 Task: Create in the project TreasureLine in Backlog an issue 'Issue with data being truncated when saving to database', assign it to team member softage.1@softage.net and change the status to IN PROGRESS.
Action: Mouse moved to (187, 49)
Screenshot: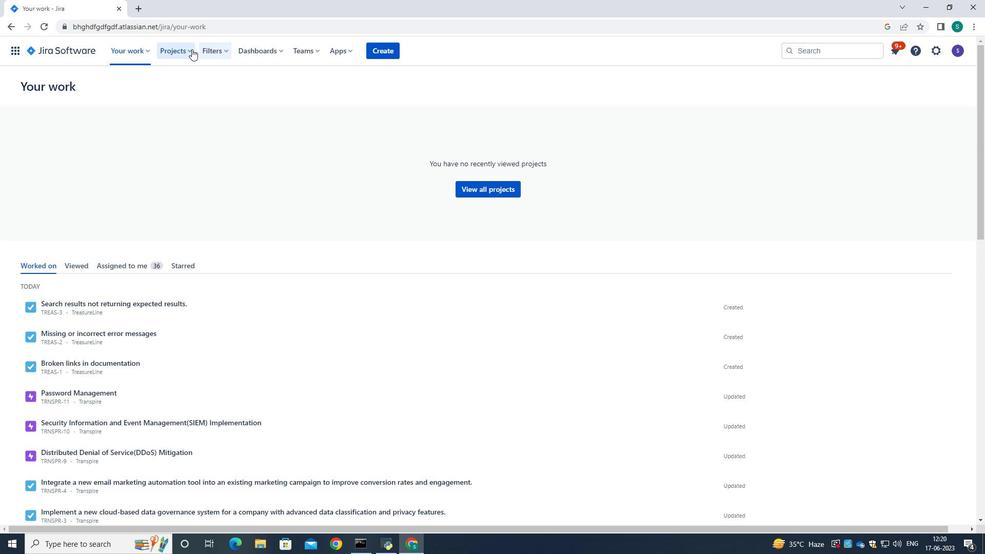
Action: Mouse pressed left at (187, 49)
Screenshot: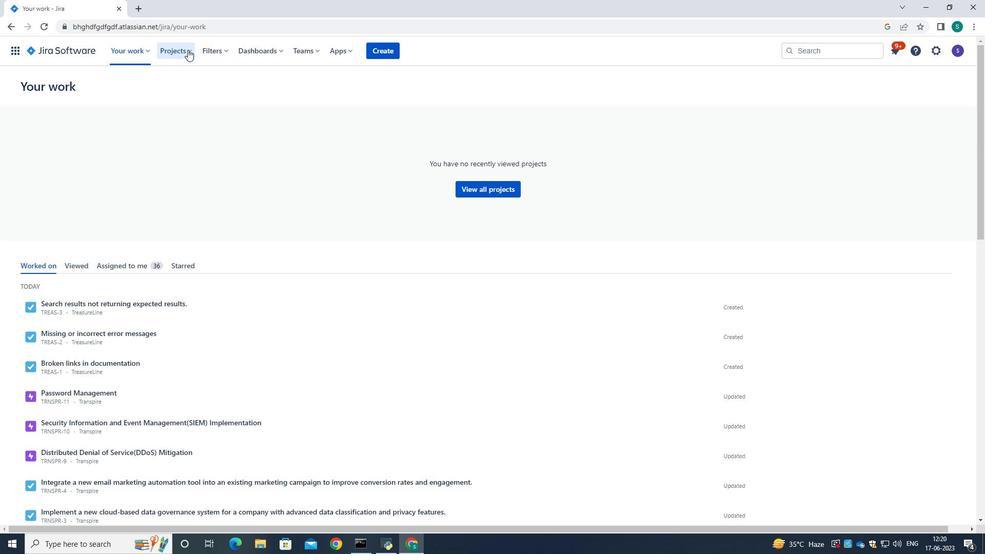 
Action: Mouse moved to (194, 97)
Screenshot: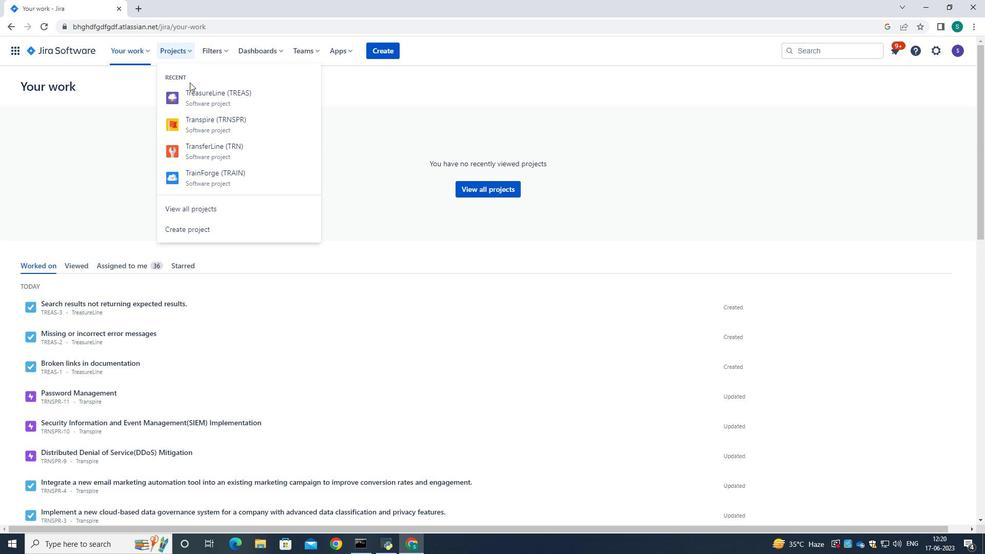 
Action: Mouse pressed left at (194, 97)
Screenshot: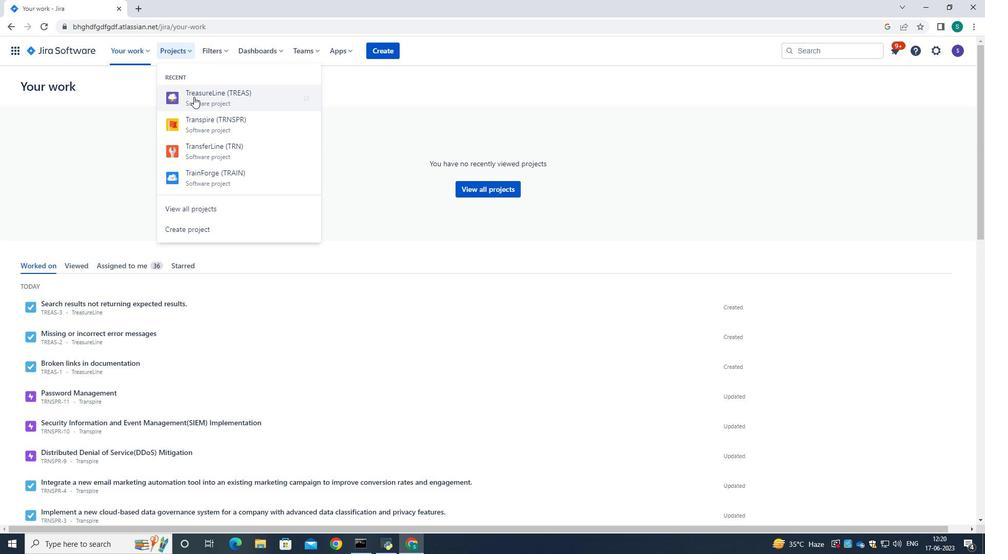 
Action: Mouse moved to (57, 158)
Screenshot: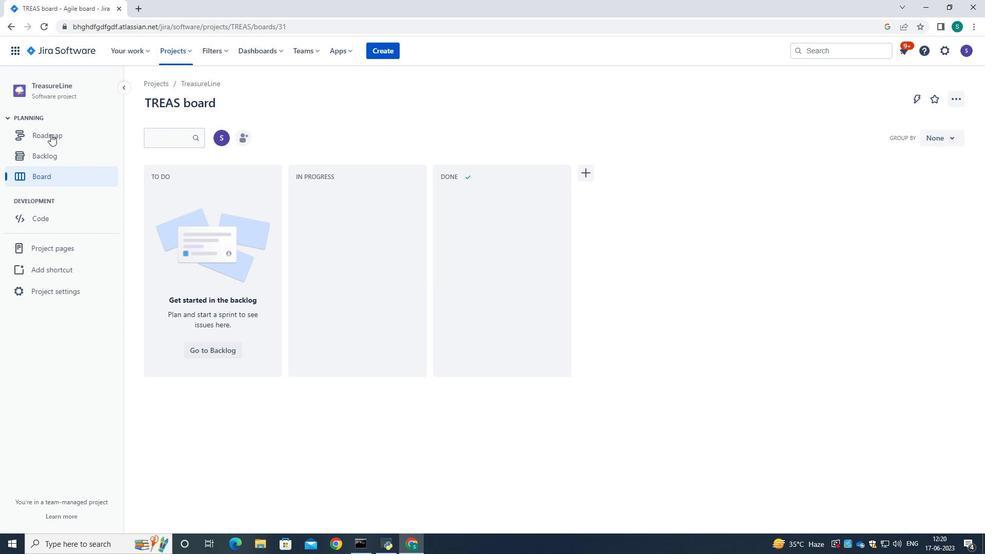 
Action: Mouse pressed left at (57, 158)
Screenshot: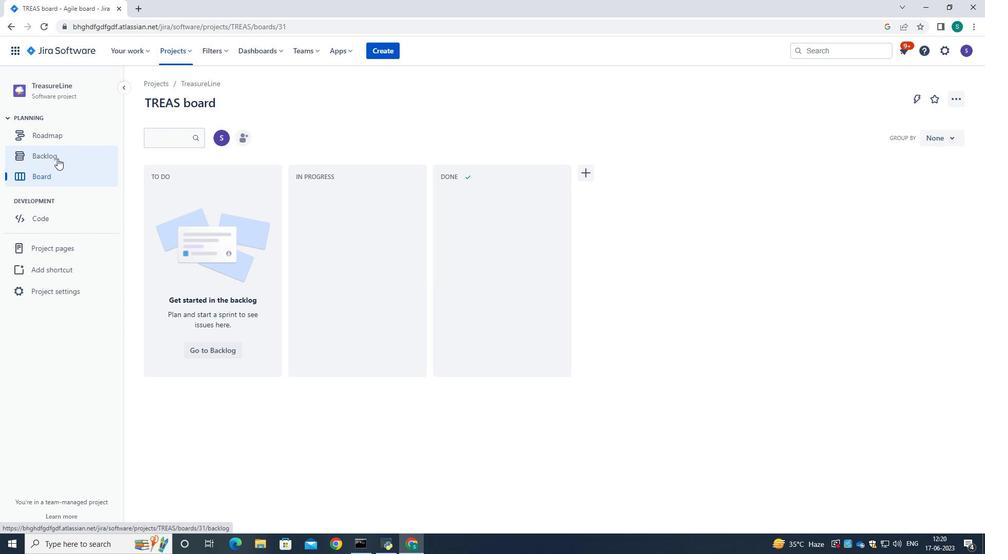 
Action: Mouse moved to (326, 254)
Screenshot: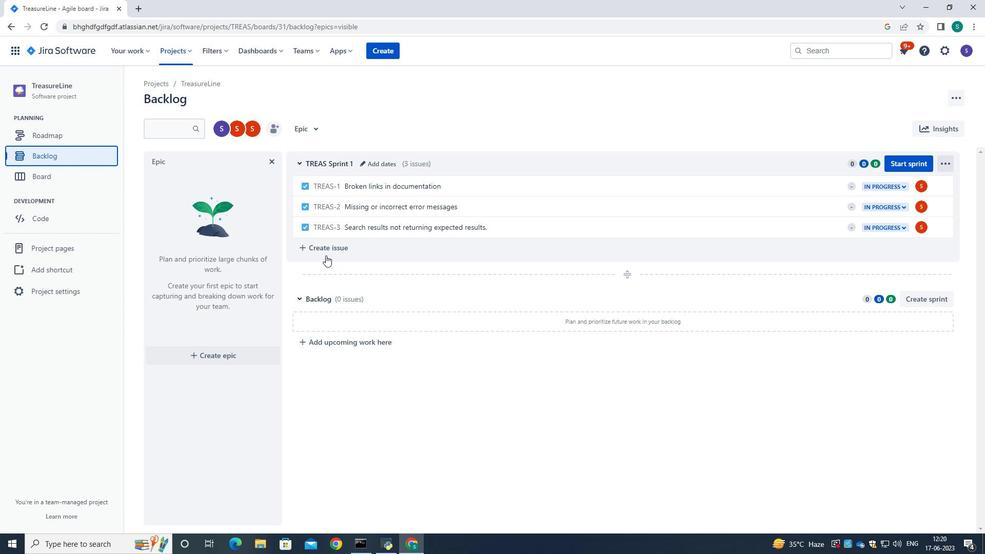 
Action: Mouse pressed left at (326, 254)
Screenshot: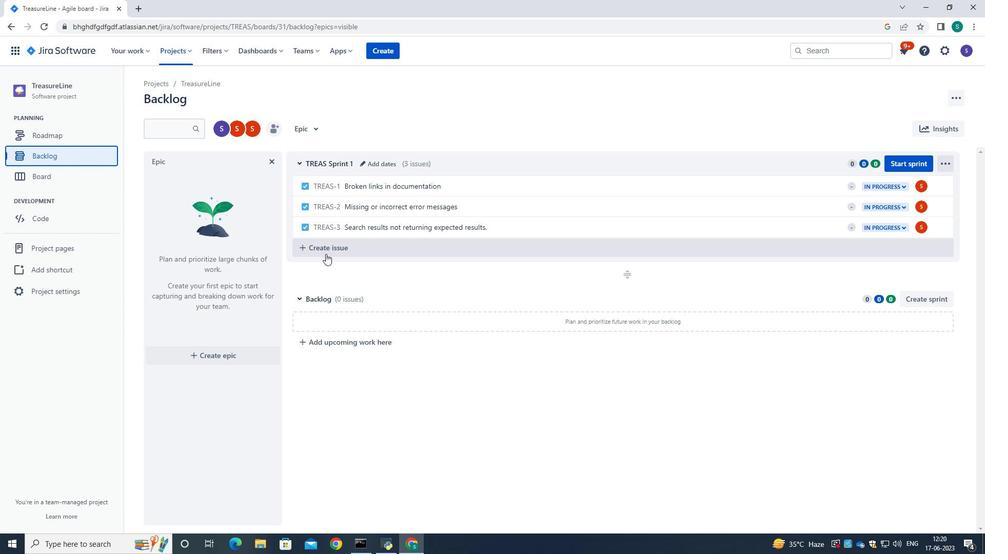 
Action: Mouse moved to (347, 248)
Screenshot: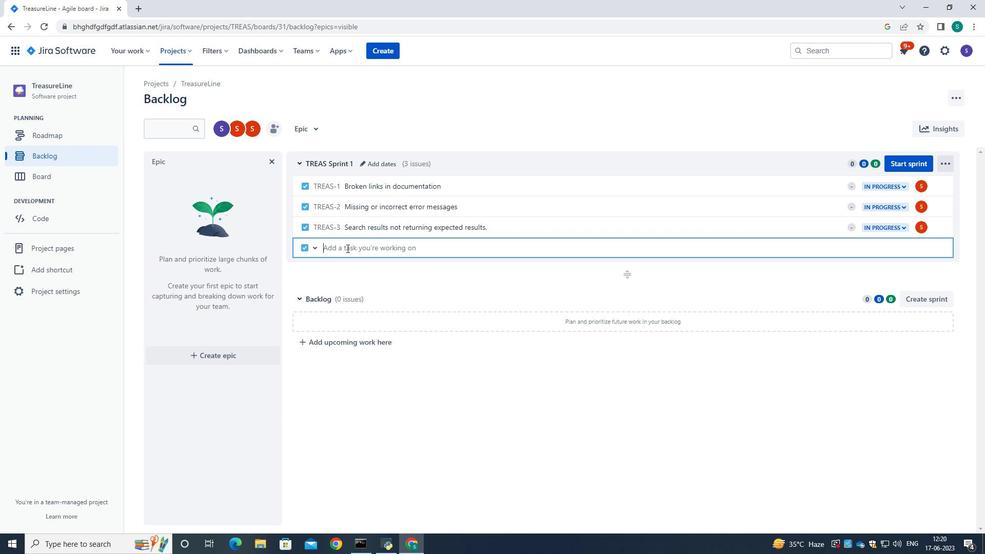
Action: Mouse pressed left at (347, 248)
Screenshot: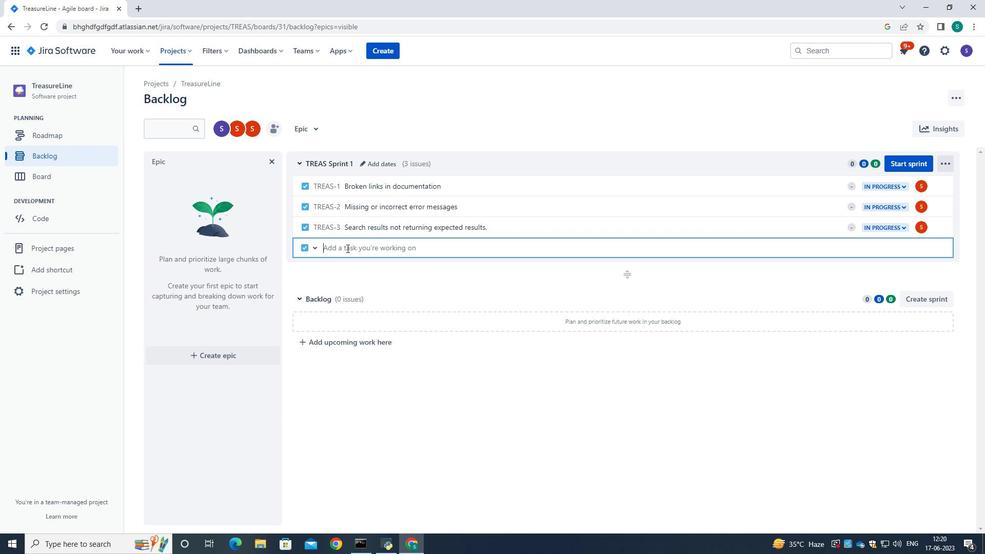 
Action: Key pressed <Key.caps_lock>I<Key.caps_lock>ssue<Key.space>with<Key.space>data<Key.space>being<Key.space>truncated<Key.space>when<Key.space>saving<Key.space>to<Key.space>datac<Key.backspace>base<Key.enter>
Screenshot: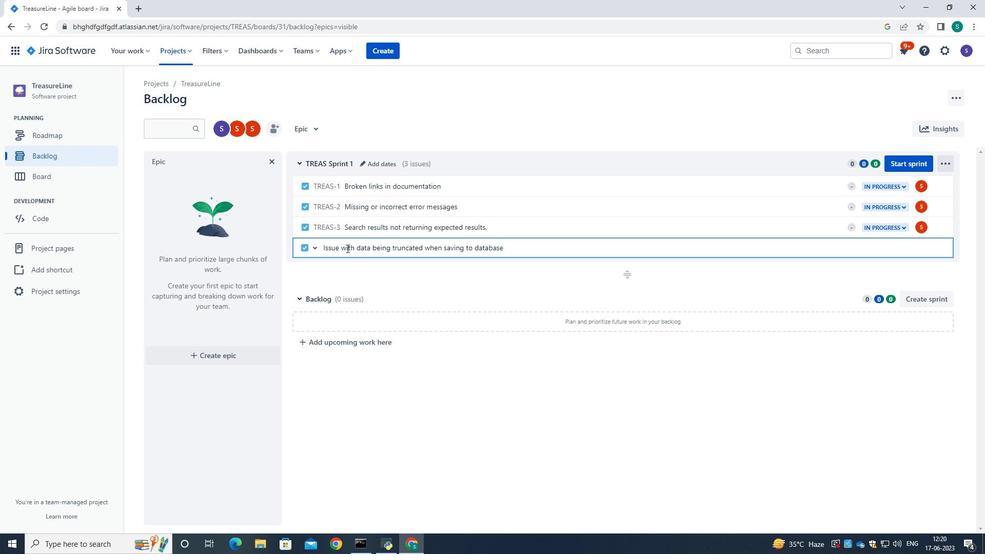 
Action: Mouse moved to (916, 247)
Screenshot: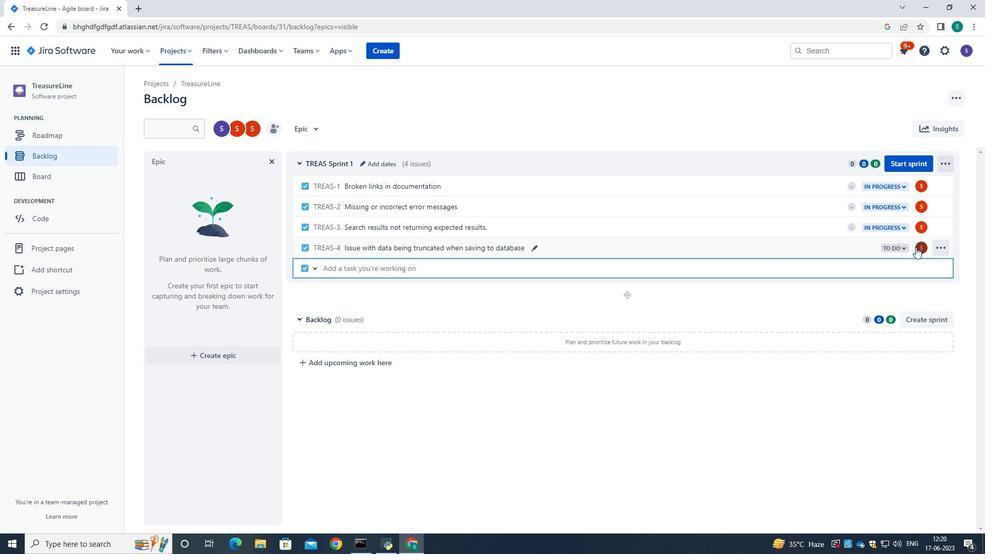 
Action: Mouse pressed left at (916, 247)
Screenshot: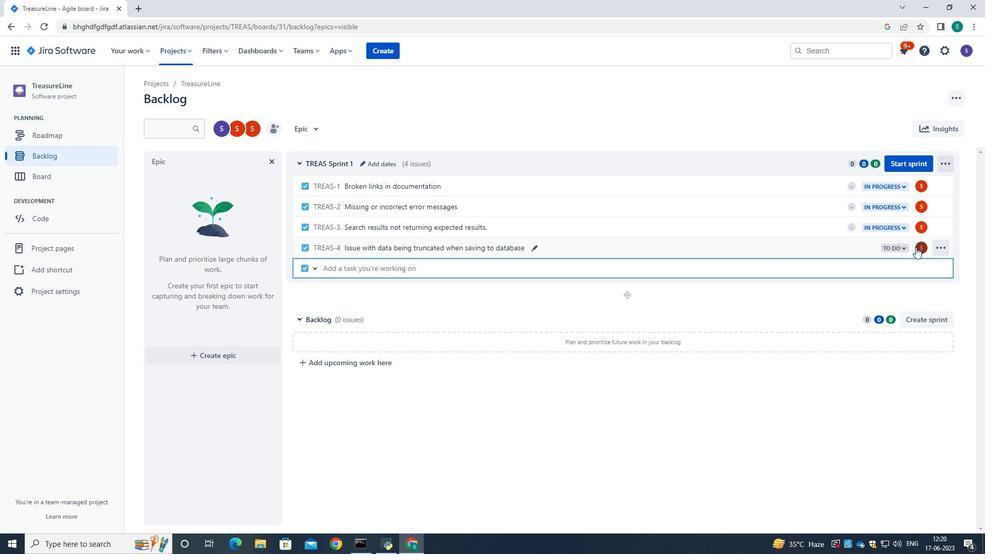 
Action: Mouse moved to (865, 278)
Screenshot: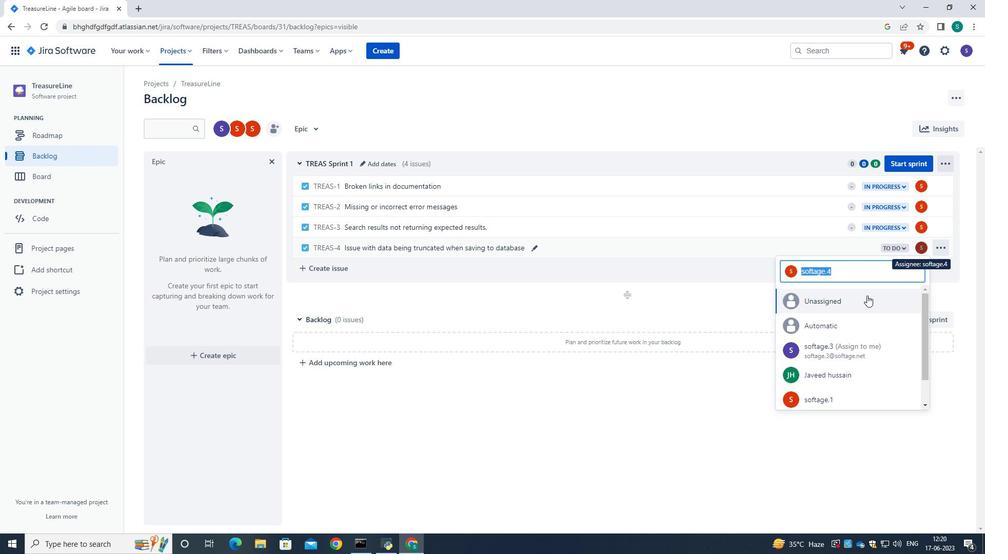 
Action: Key pressed softage.1<Key.shift>@softage.net
Screenshot: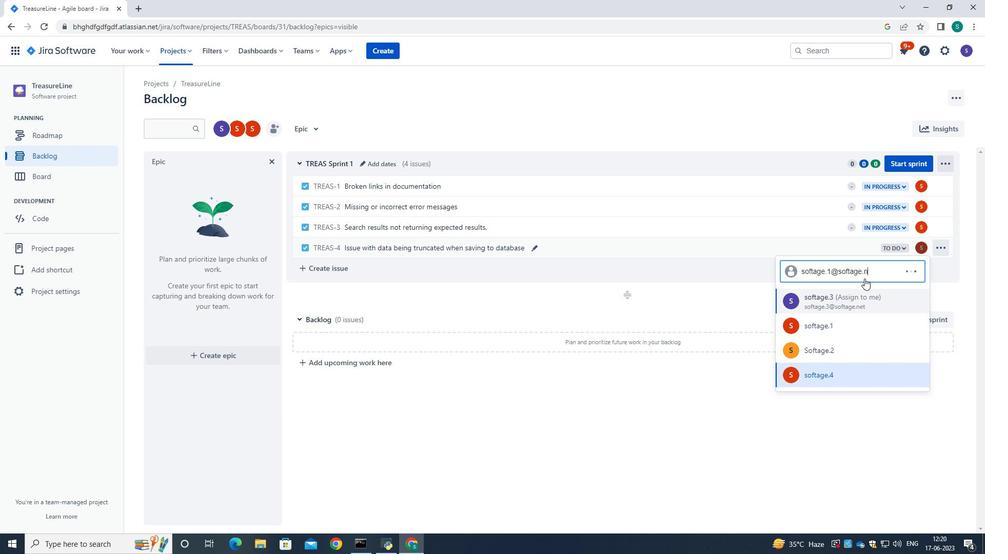 
Action: Mouse moved to (842, 303)
Screenshot: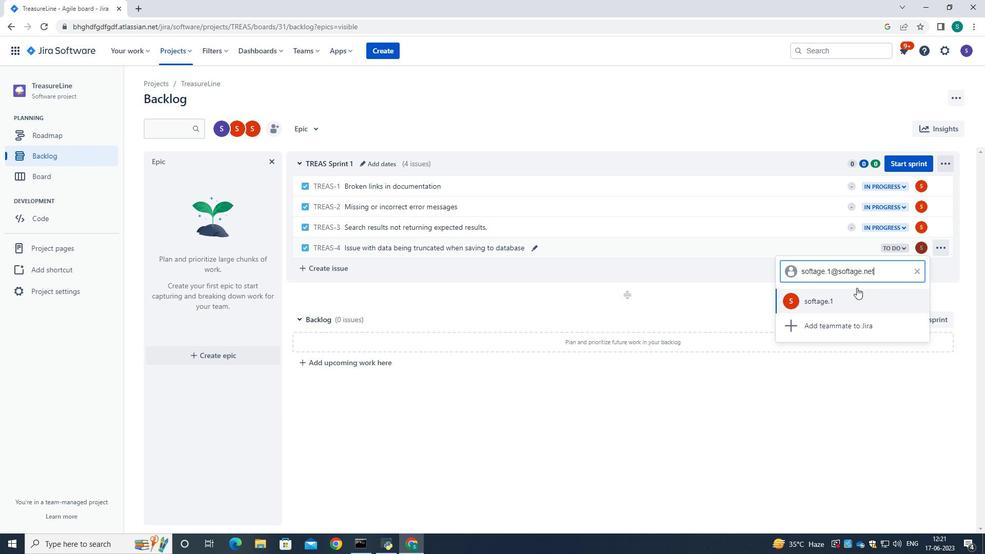 
Action: Mouse pressed left at (842, 303)
Screenshot: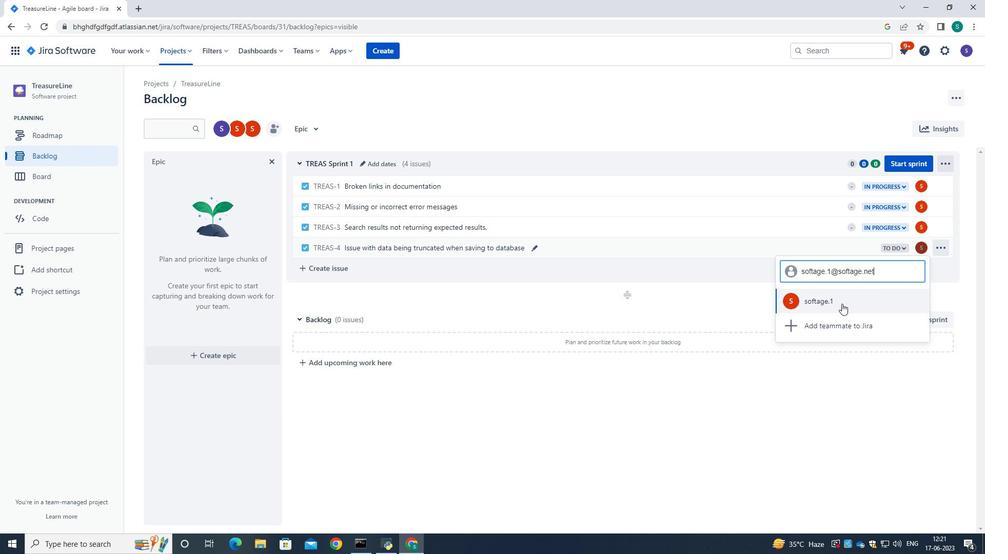 
Action: Mouse moved to (894, 245)
Screenshot: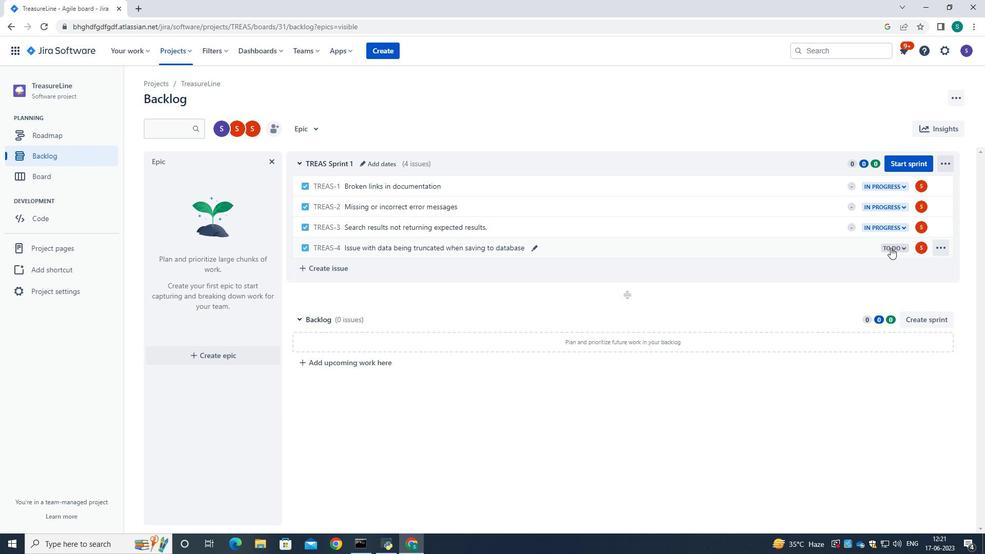
Action: Mouse pressed left at (894, 245)
Screenshot: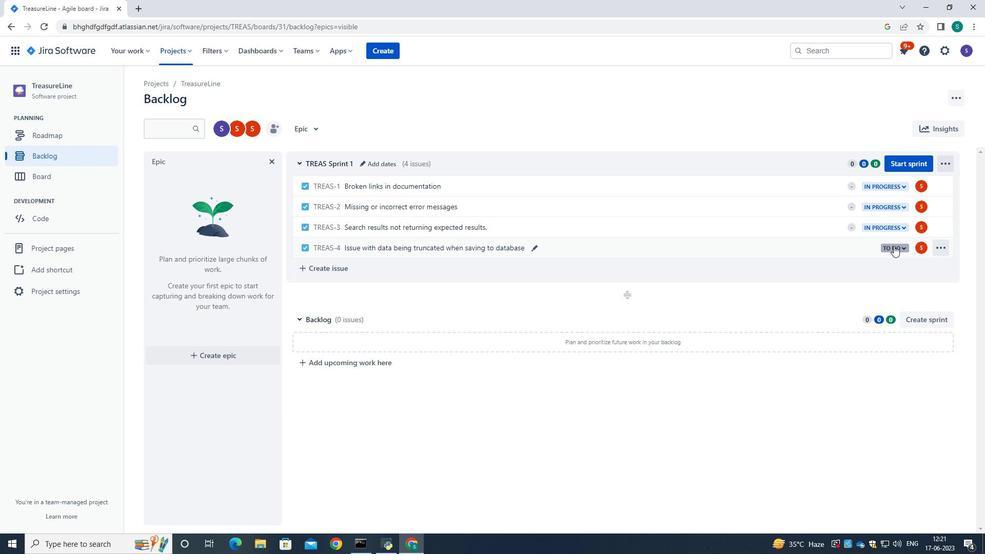 
Action: Mouse moved to (857, 269)
Screenshot: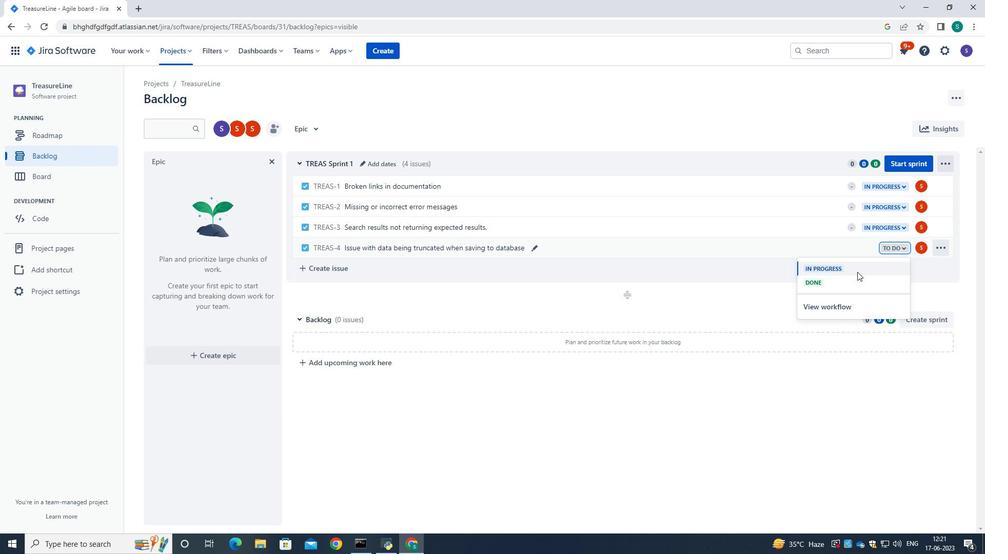 
Action: Mouse pressed left at (857, 269)
Screenshot: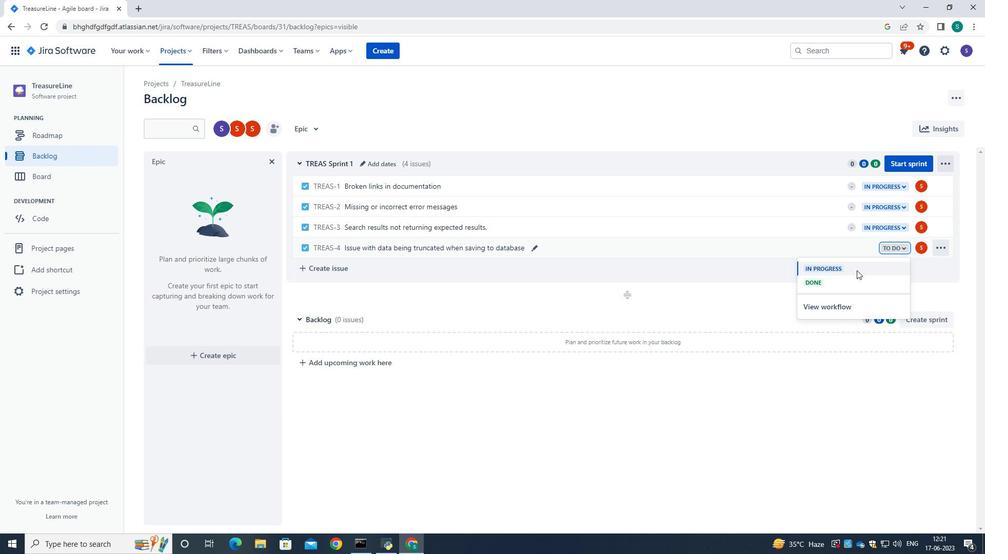 
Action: Mouse moved to (743, 415)
Screenshot: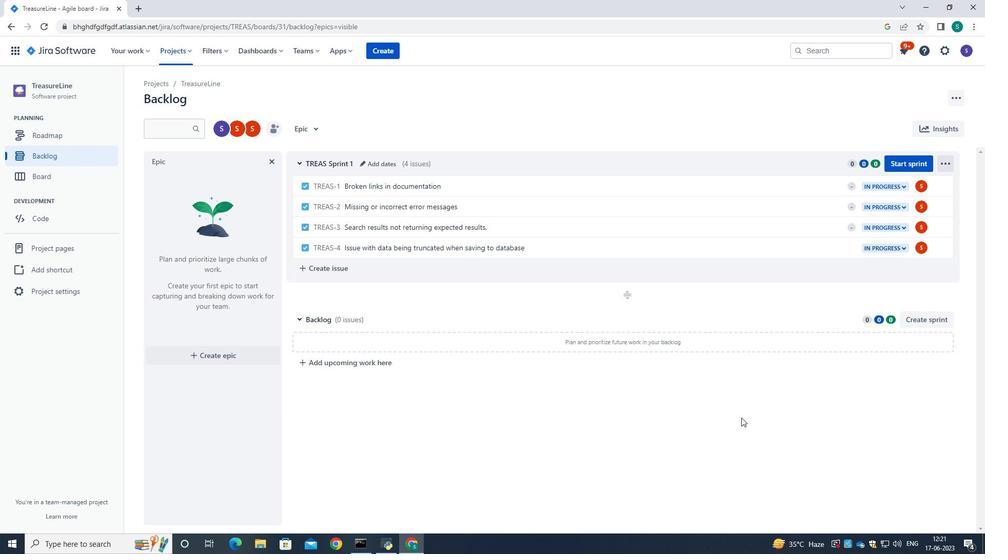 
Action: Mouse pressed left at (743, 415)
Screenshot: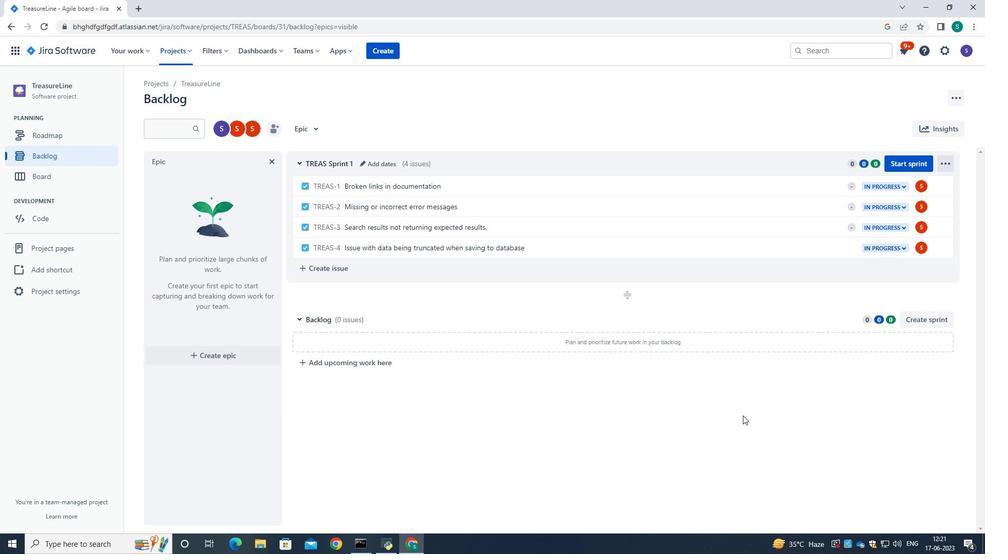 
